 Task: Sign the outbound mails through DKIM keys
Action: Mouse moved to (228, 171)
Screenshot: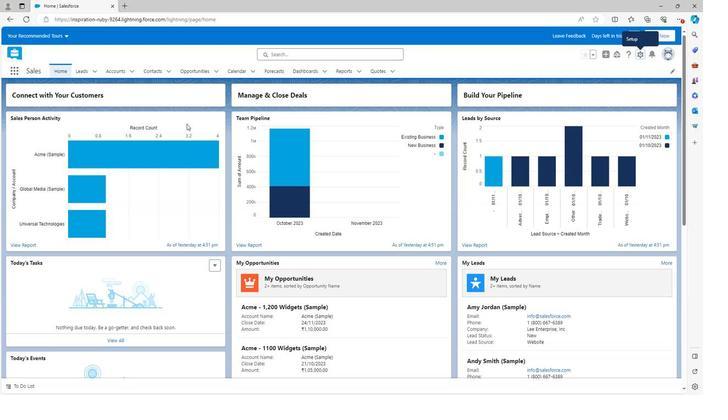 
Action: Mouse scrolled (228, 170) with delta (0, 0)
Screenshot: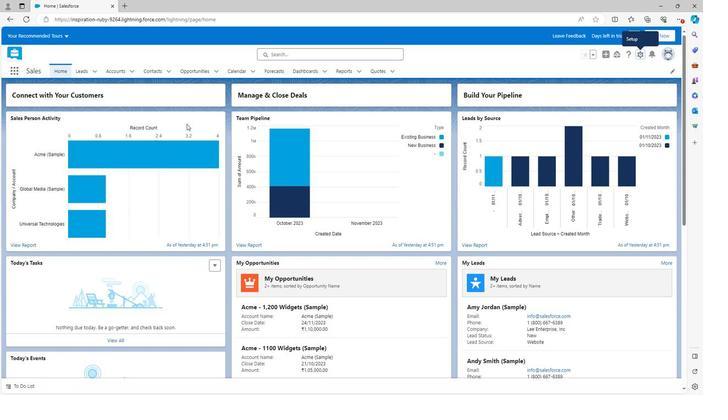 
Action: Mouse scrolled (228, 170) with delta (0, 0)
Screenshot: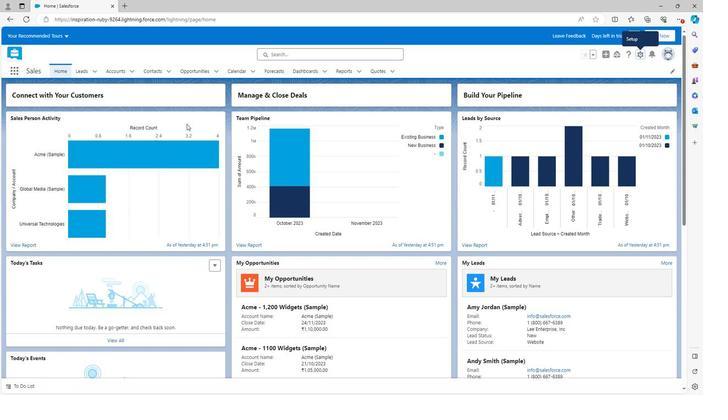 
Action: Mouse scrolled (228, 170) with delta (0, 0)
Screenshot: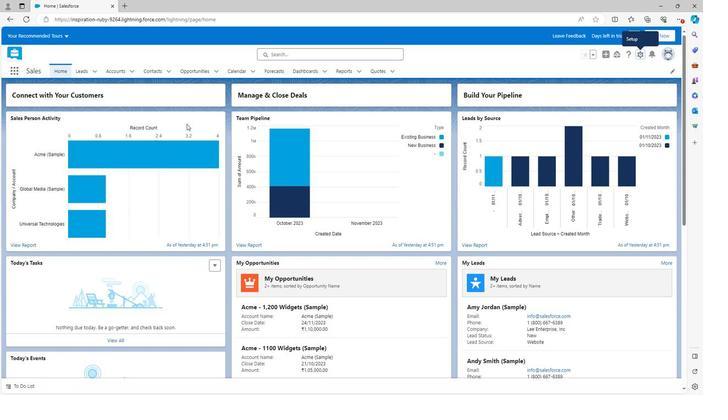 
Action: Mouse scrolled (228, 170) with delta (0, 0)
Screenshot: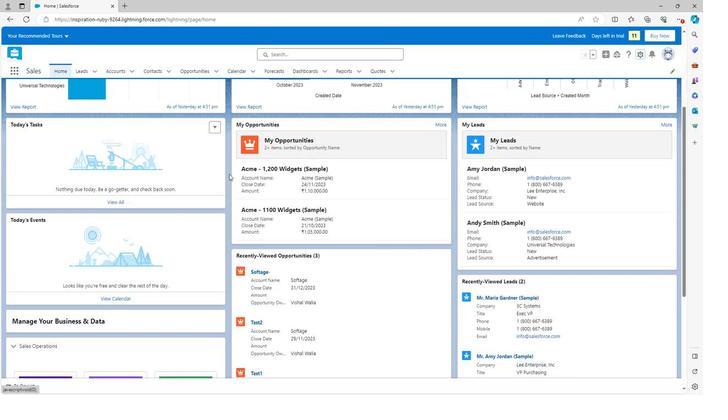 
Action: Mouse scrolled (228, 170) with delta (0, 0)
Screenshot: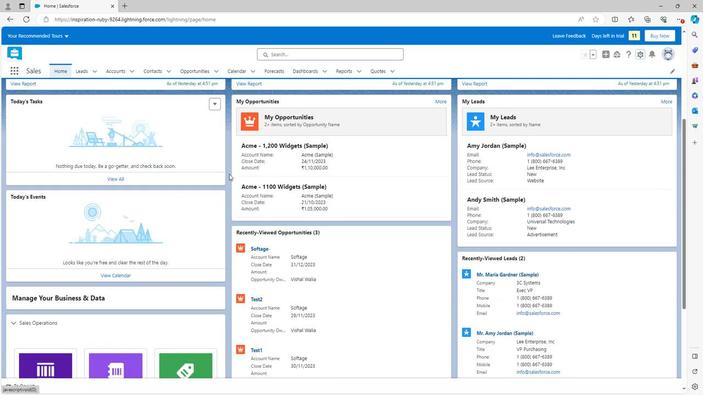 
Action: Mouse scrolled (228, 170) with delta (0, 0)
Screenshot: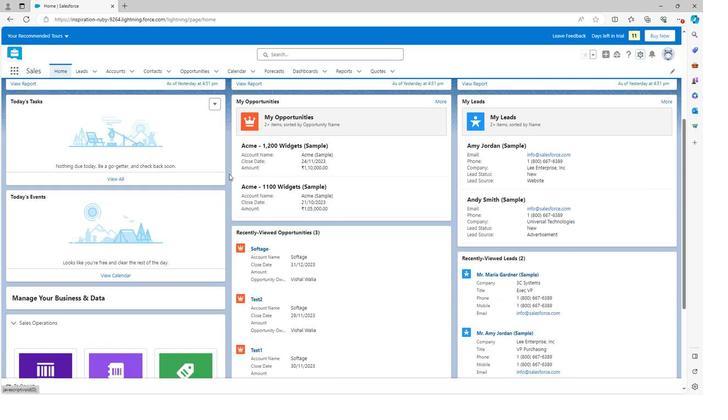 
Action: Mouse scrolled (228, 170) with delta (0, 0)
Screenshot: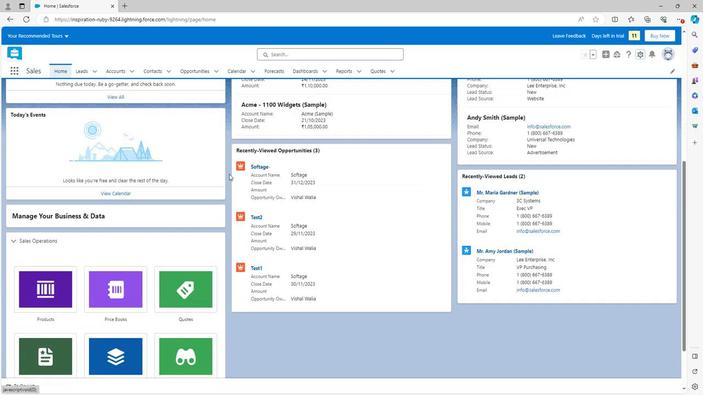 
Action: Mouse scrolled (228, 170) with delta (0, 0)
Screenshot: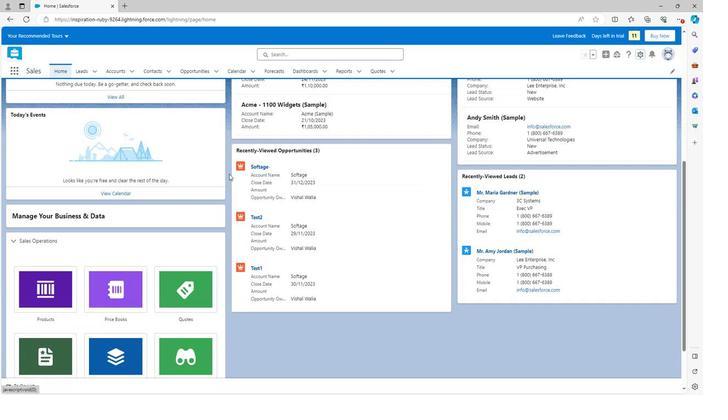 
Action: Mouse scrolled (228, 171) with delta (0, 0)
Screenshot: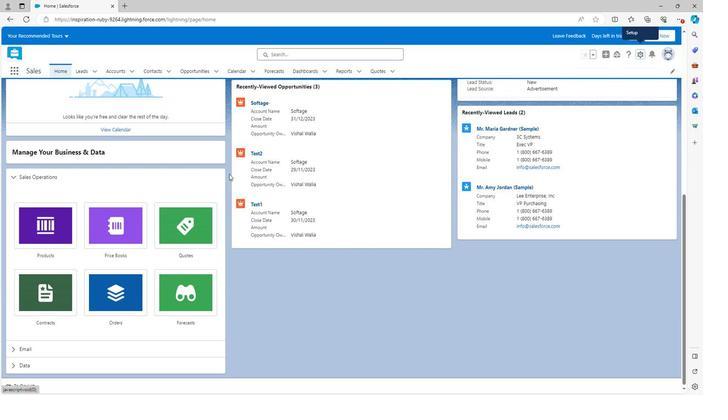 
Action: Mouse scrolled (228, 171) with delta (0, 0)
Screenshot: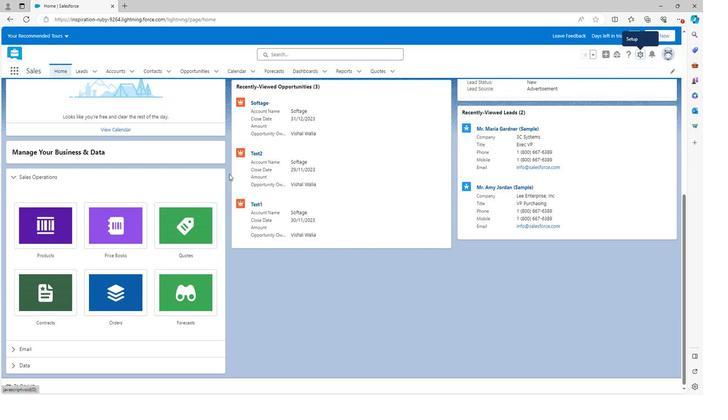 
Action: Mouse scrolled (228, 171) with delta (0, 0)
Screenshot: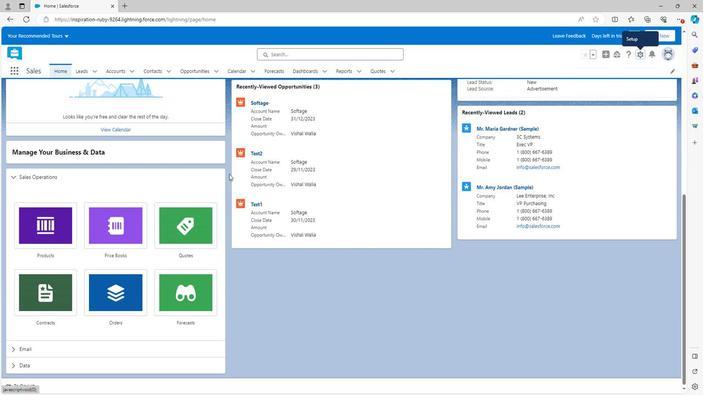 
Action: Mouse scrolled (228, 171) with delta (0, 0)
Screenshot: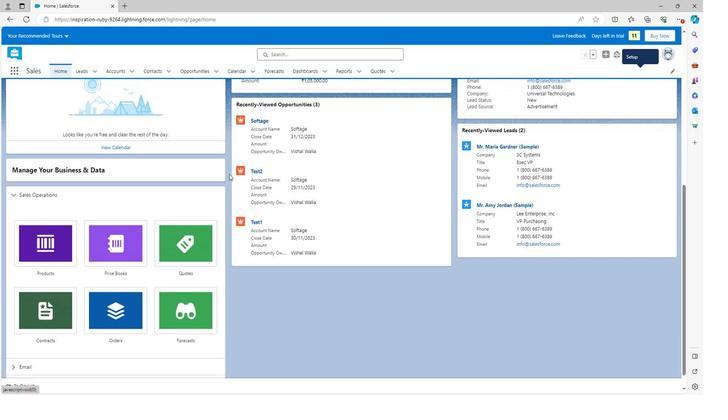 
Action: Mouse scrolled (228, 171) with delta (0, 0)
Screenshot: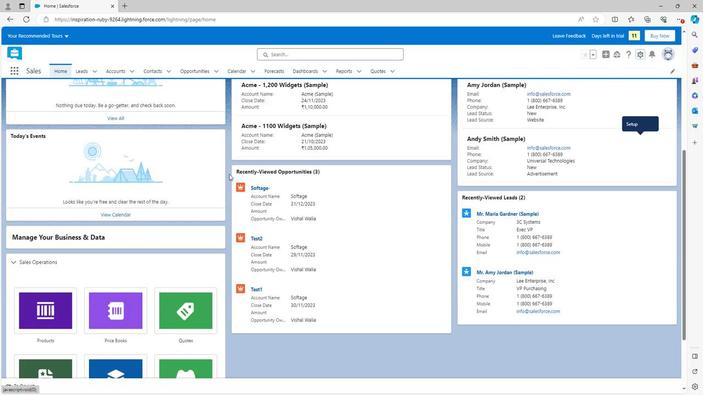 
Action: Mouse scrolled (228, 171) with delta (0, 0)
Screenshot: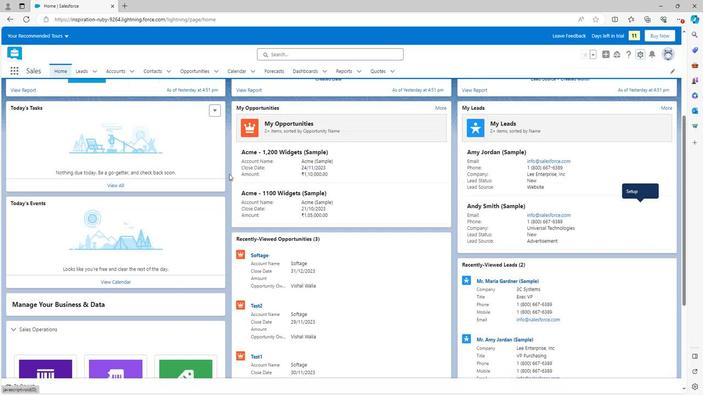 
Action: Mouse scrolled (228, 171) with delta (0, 0)
Screenshot: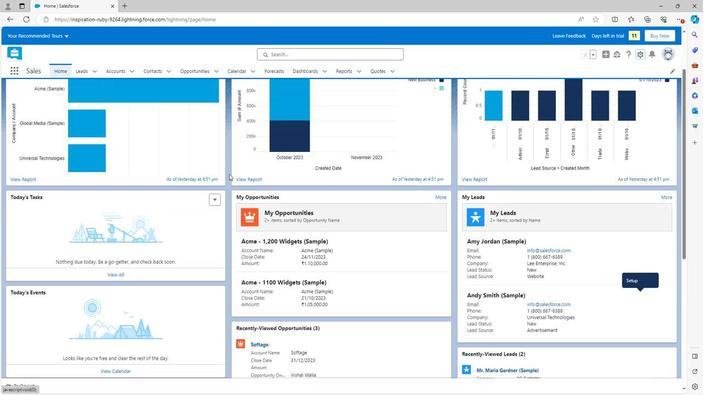 
Action: Mouse moved to (613, 45)
Screenshot: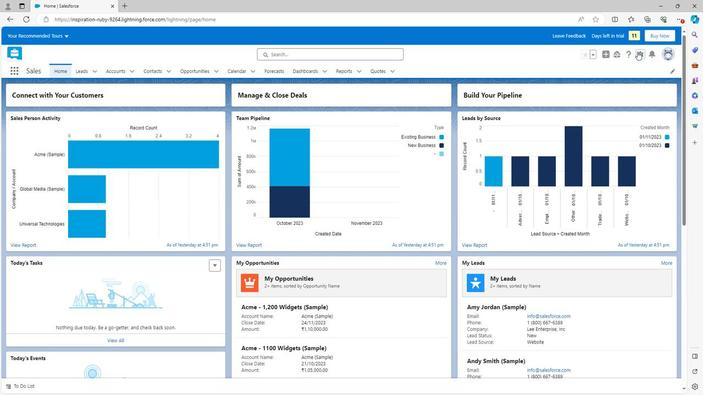 
Action: Mouse pressed left at (613, 45)
Screenshot: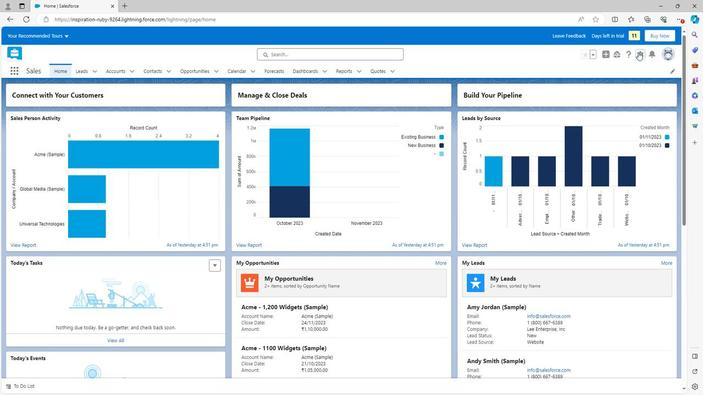 
Action: Mouse moved to (592, 70)
Screenshot: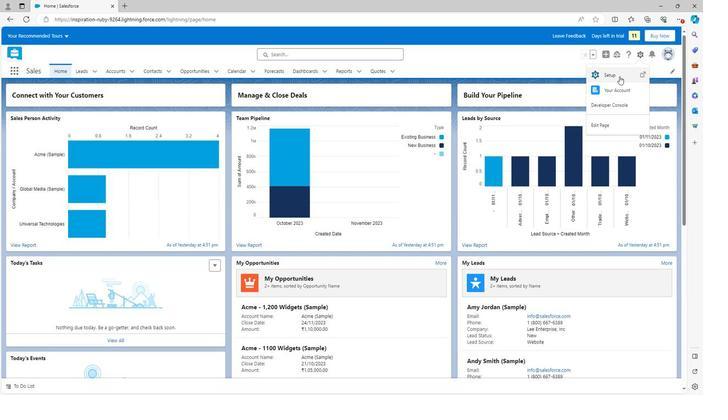 
Action: Mouse pressed left at (592, 70)
Screenshot: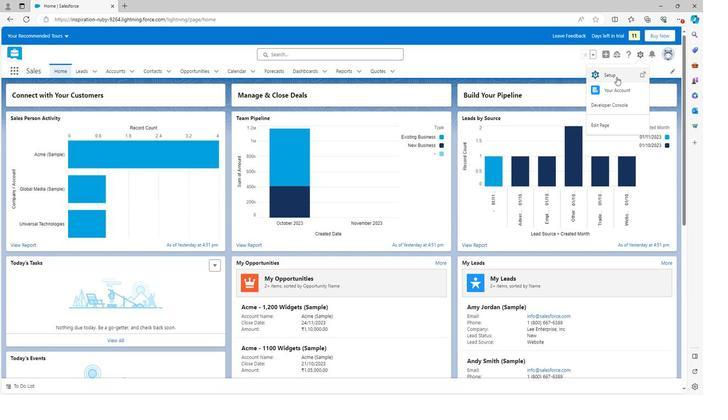 
Action: Mouse moved to (16, 247)
Screenshot: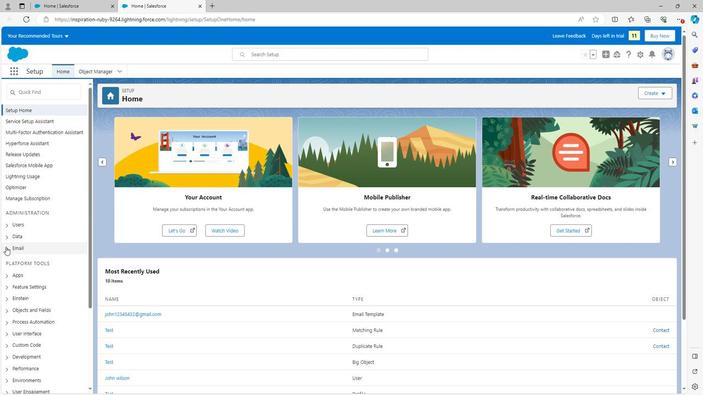 
Action: Mouse pressed left at (16, 247)
Screenshot: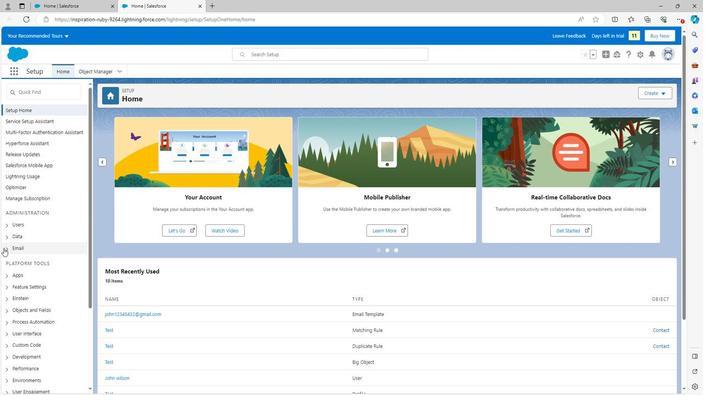
Action: Mouse moved to (20, 248)
Screenshot: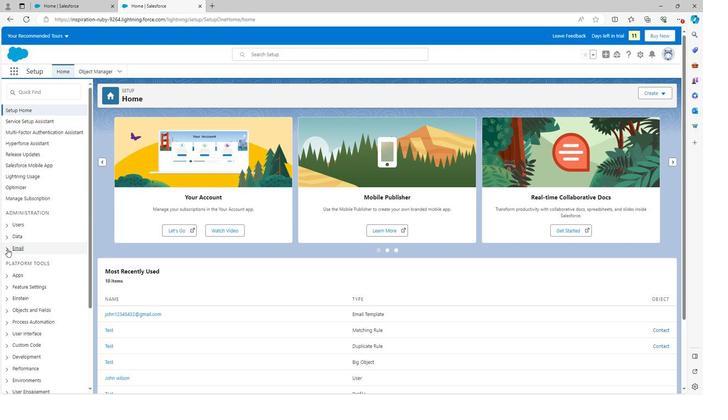 
Action: Mouse pressed left at (20, 248)
Screenshot: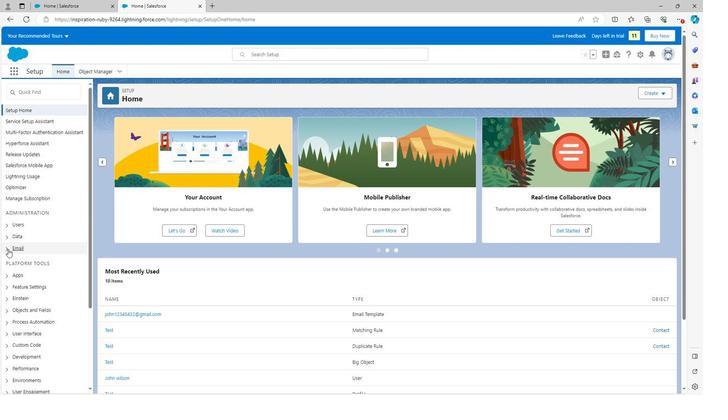 
Action: Mouse moved to (40, 294)
Screenshot: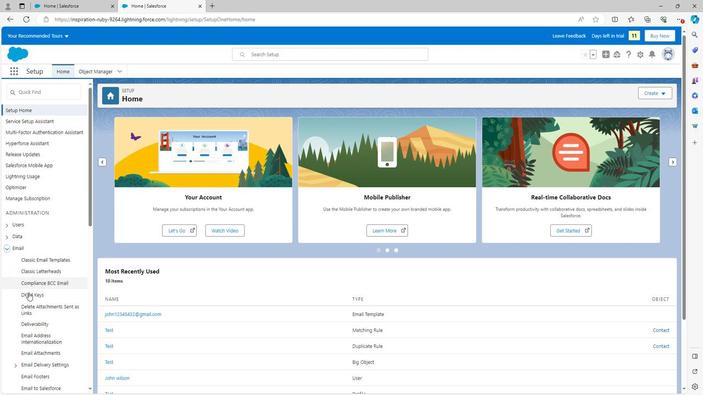 
Action: Mouse pressed left at (40, 294)
Screenshot: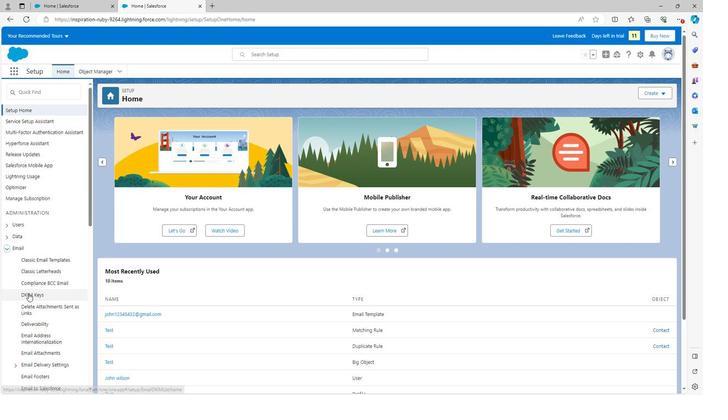 
Action: Mouse moved to (384, 164)
Screenshot: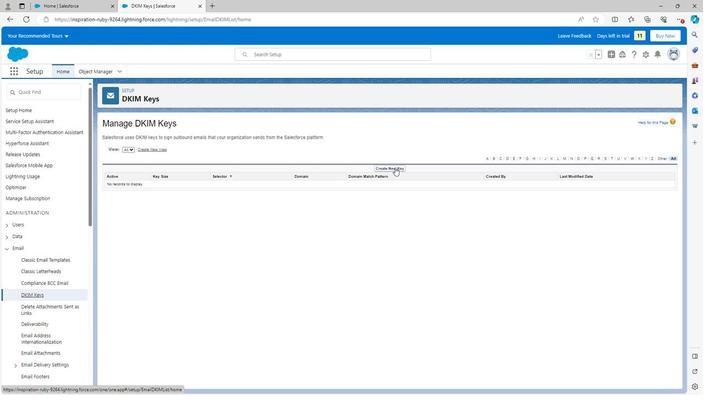 
Action: Mouse pressed left at (384, 164)
Screenshot: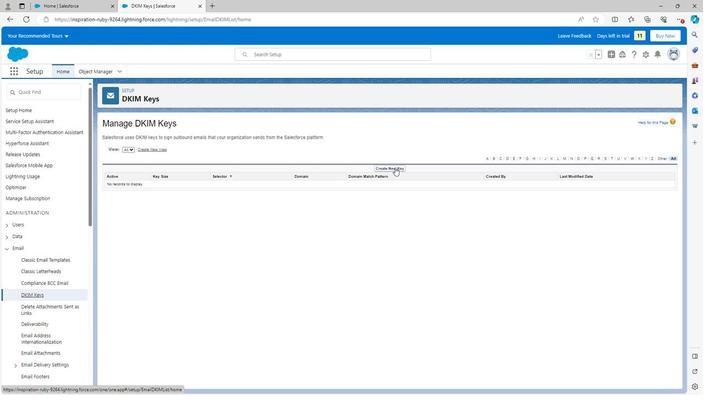 
Action: Mouse moved to (234, 186)
Screenshot: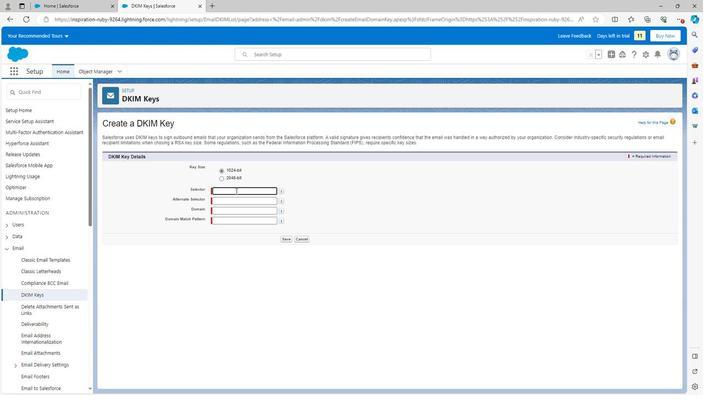 
Action: Mouse pressed left at (234, 186)
Screenshot: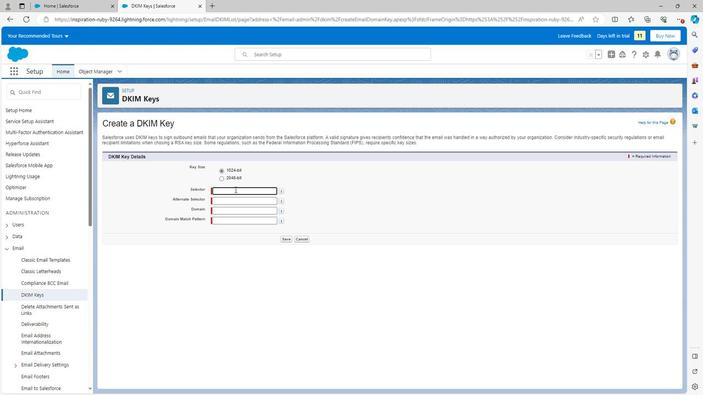 
Action: Mouse moved to (251, 187)
Screenshot: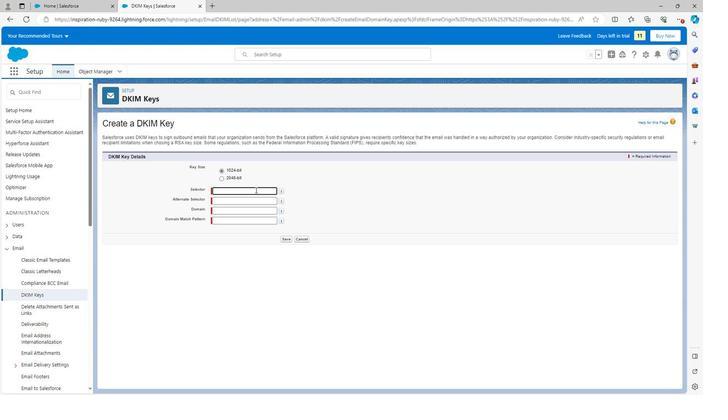 
Action: Mouse pressed left at (251, 187)
Screenshot: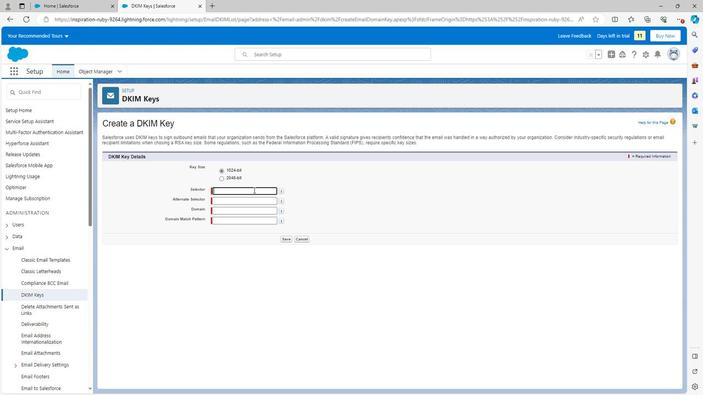 
Action: Mouse moved to (251, 185)
Screenshot: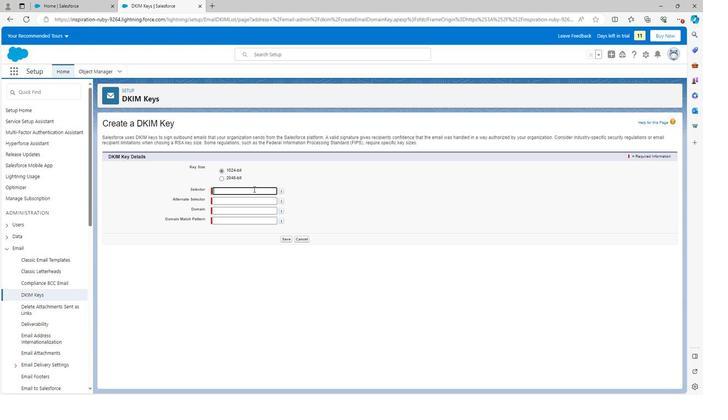 
Action: Key pressed <Key.shift>
Screenshot: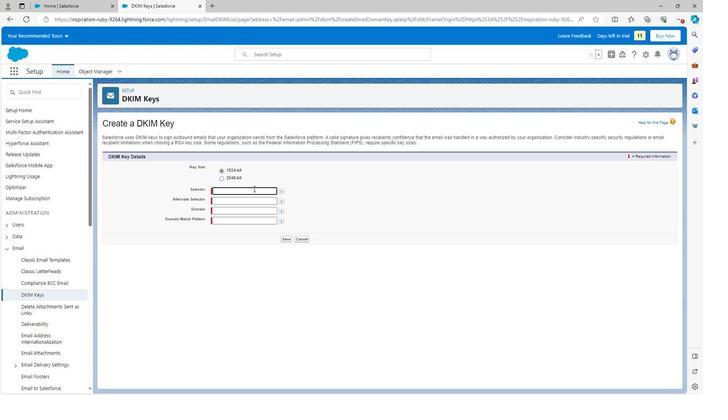 
Action: Mouse moved to (249, 188)
Screenshot: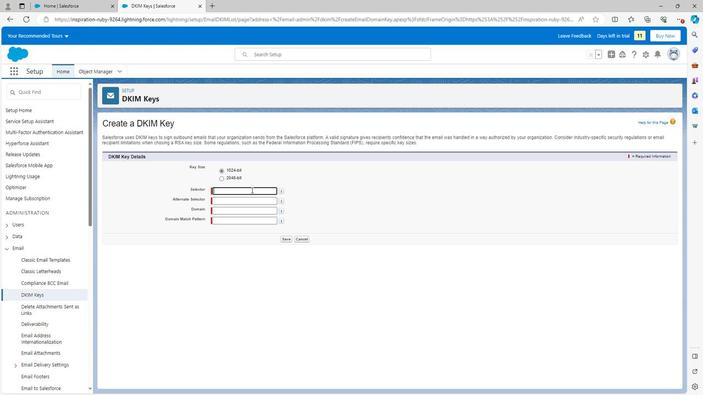 
Action: Key pressed Test
Screenshot: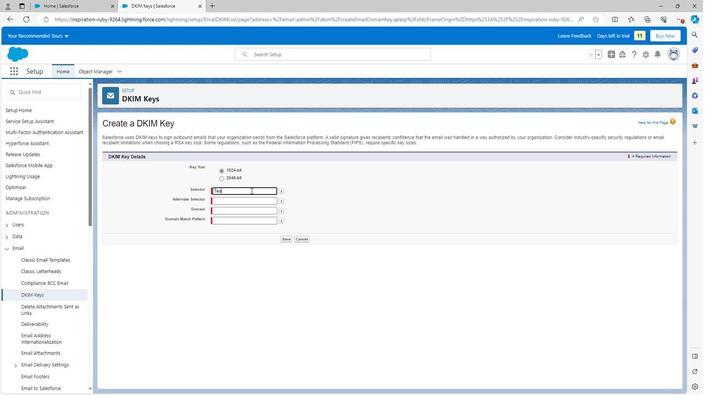 
Action: Mouse moved to (302, 197)
Screenshot: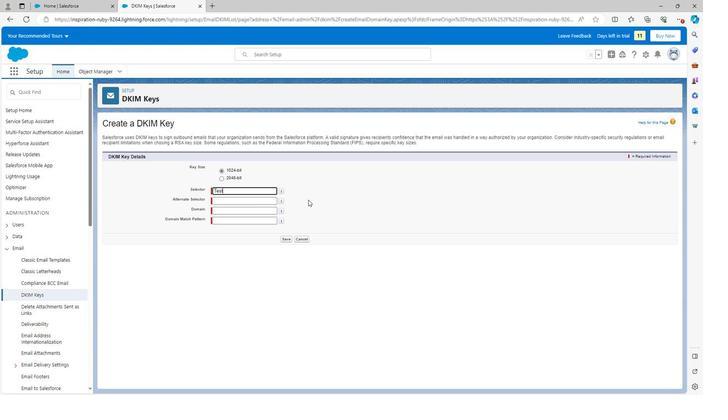 
Action: Mouse pressed left at (302, 197)
Screenshot: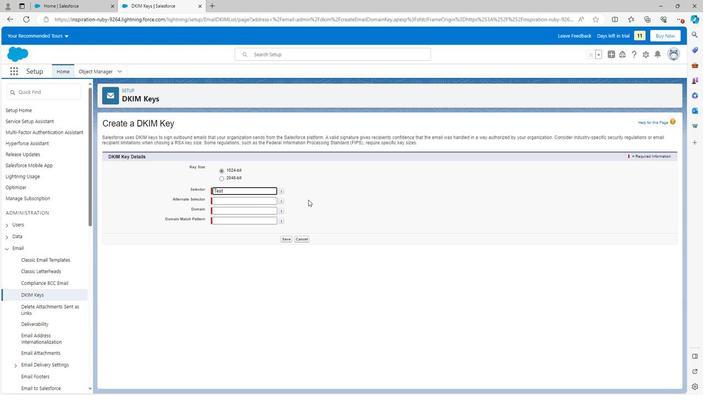 
Action: Mouse moved to (235, 197)
Screenshot: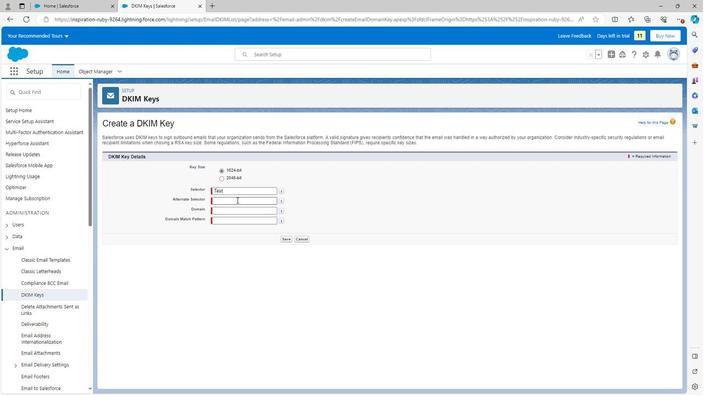 
Action: Mouse pressed left at (235, 197)
Screenshot: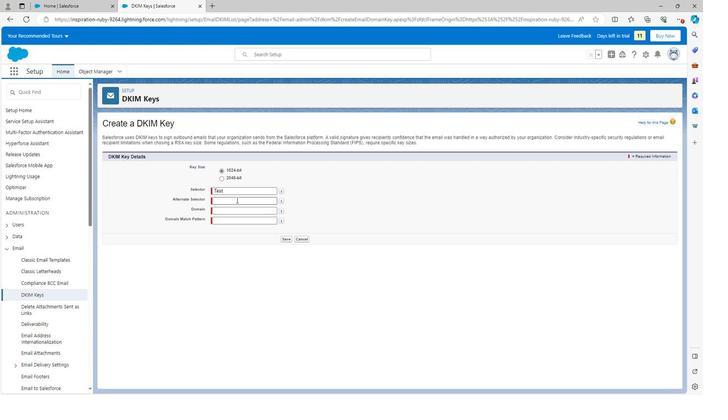 
Action: Mouse moved to (231, 199)
Screenshot: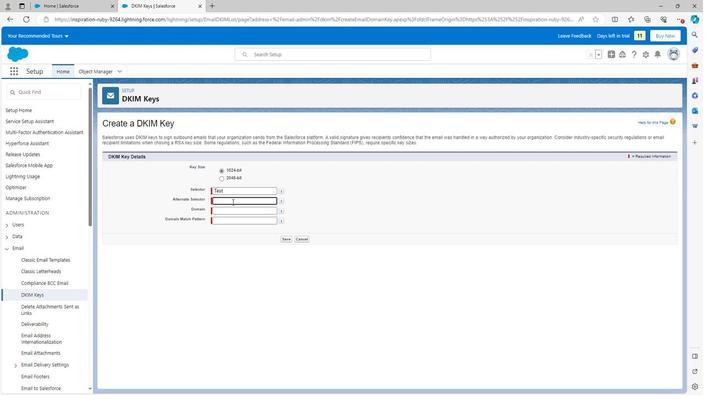 
Action: Key pressed test1
Screenshot: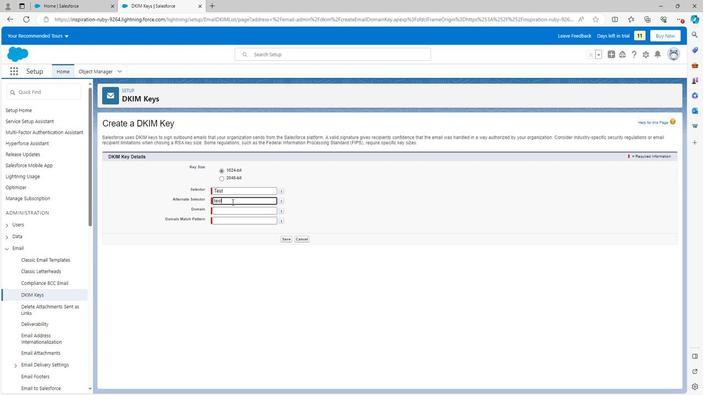 
Action: Mouse moved to (303, 207)
Screenshot: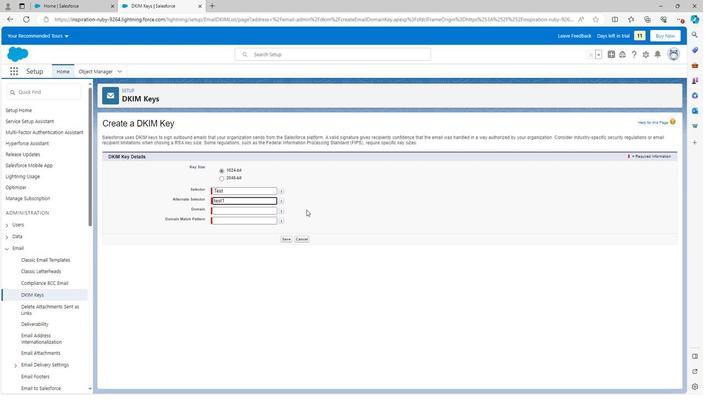 
Action: Mouse pressed left at (303, 207)
Screenshot: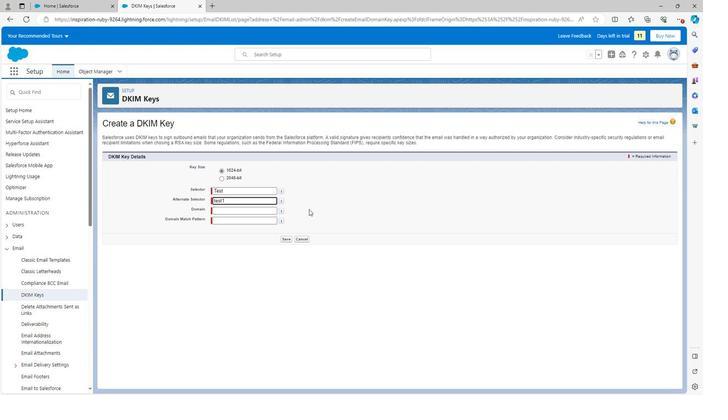 
Action: Mouse moved to (244, 208)
Screenshot: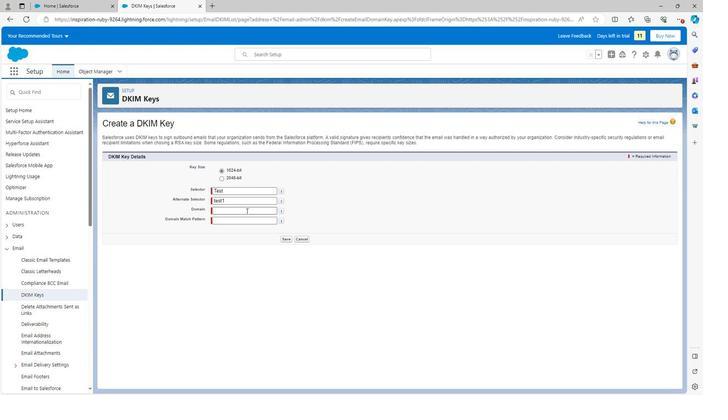 
Action: Mouse pressed left at (244, 208)
Screenshot: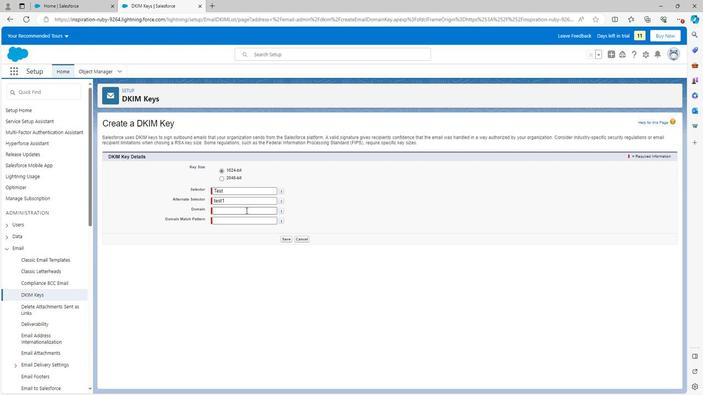
Action: Mouse moved to (244, 206)
Screenshot: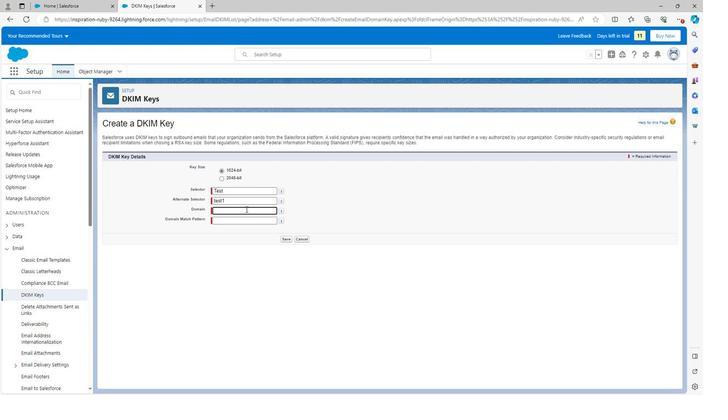 
Action: Key pressed gma
Screenshot: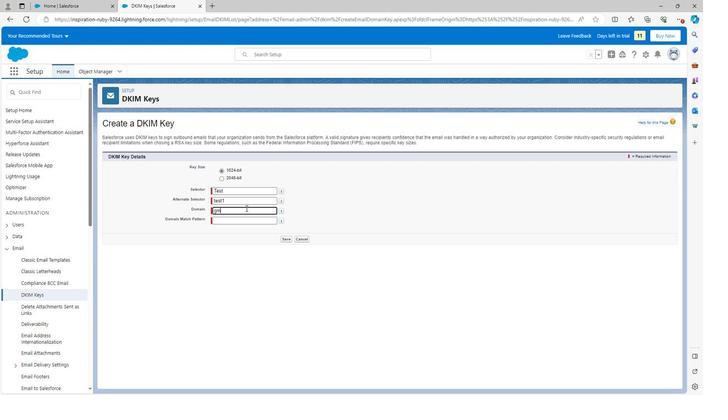 
Action: Mouse moved to (244, 205)
Screenshot: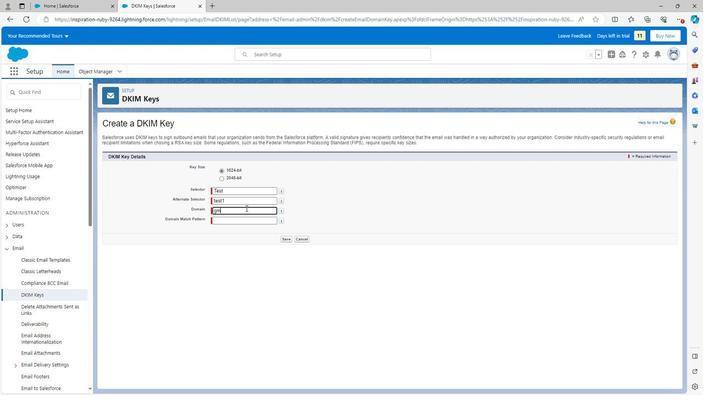 
Action: Key pressed i
Screenshot: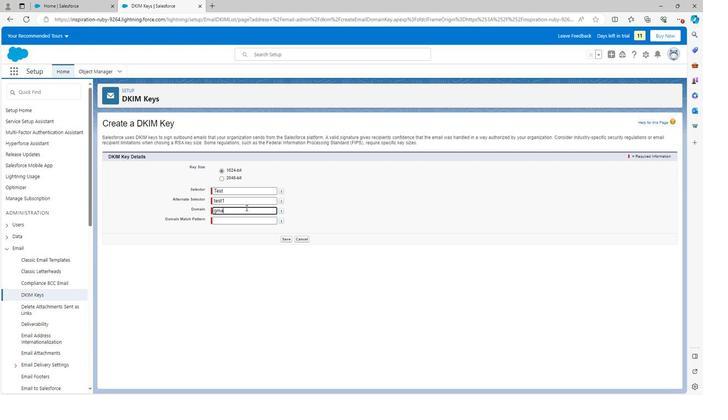 
Action: Mouse moved to (244, 205)
Screenshot: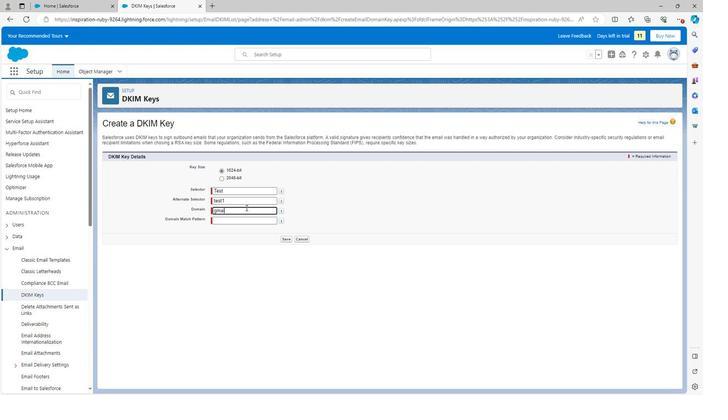 
Action: Key pressed l
Screenshot: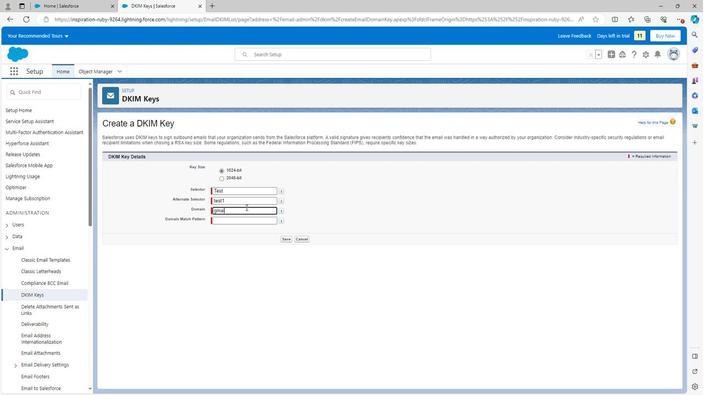 
Action: Mouse moved to (280, 235)
Screenshot: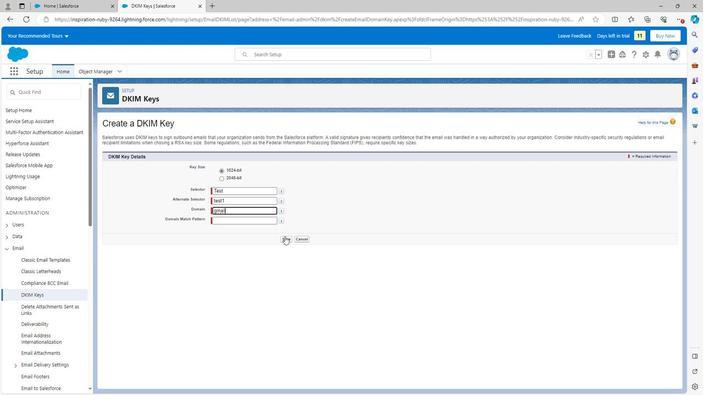 
Action: Mouse pressed left at (280, 235)
Screenshot: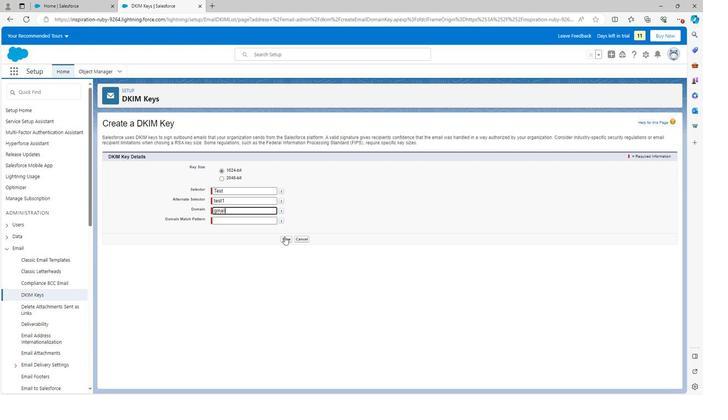 
Action: Mouse moved to (246, 229)
Screenshot: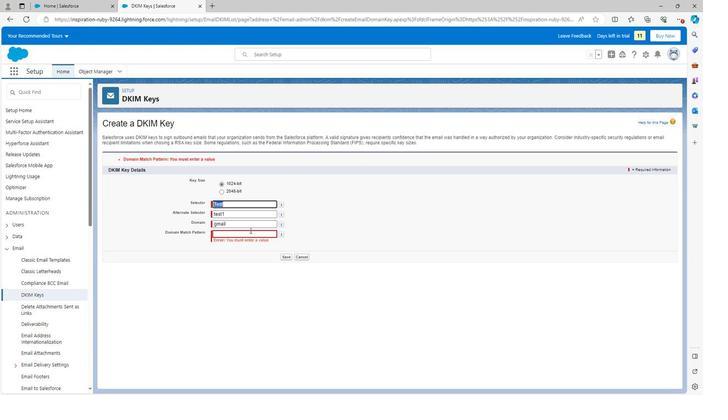 
Action: Mouse pressed left at (246, 229)
Screenshot: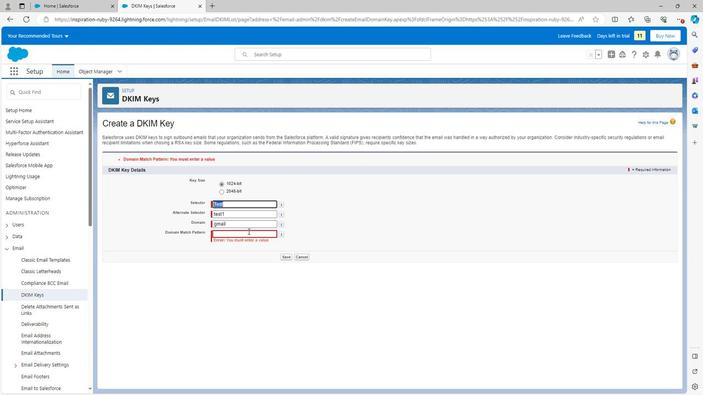 
Action: Mouse moved to (305, 224)
Screenshot: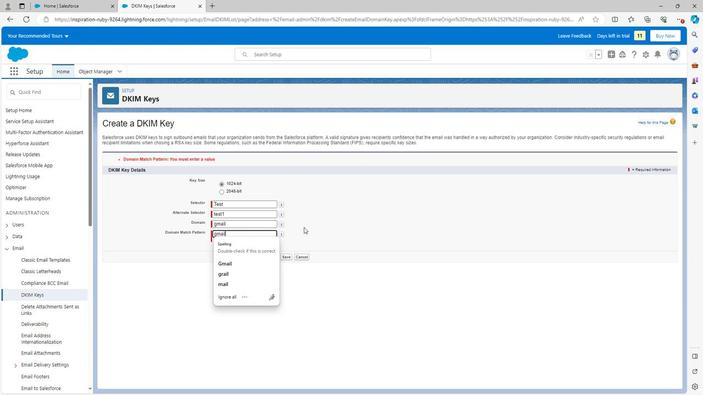 
Action: Mouse pressed left at (305, 224)
Screenshot: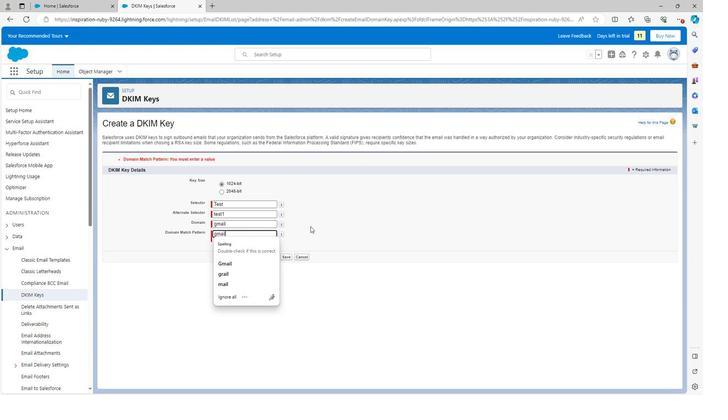 
Action: Mouse moved to (279, 255)
Screenshot: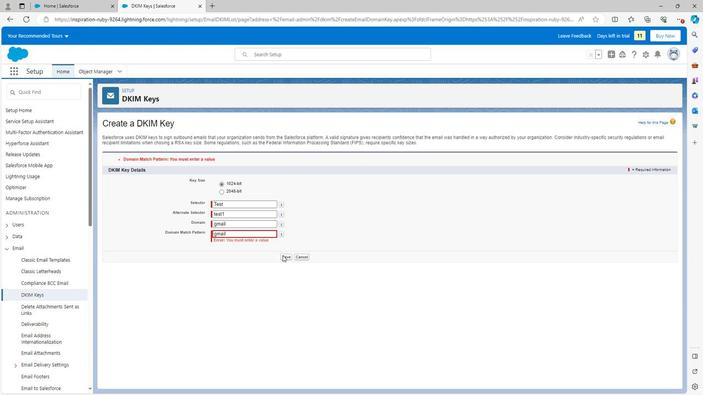 
Action: Mouse pressed left at (279, 255)
Screenshot: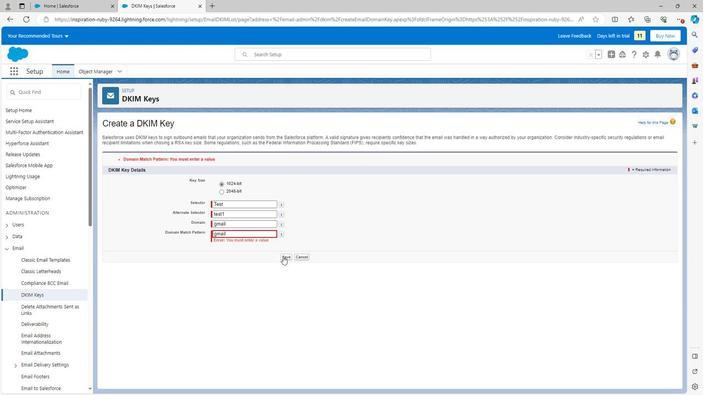 
Action: Mouse moved to (236, 220)
Screenshot: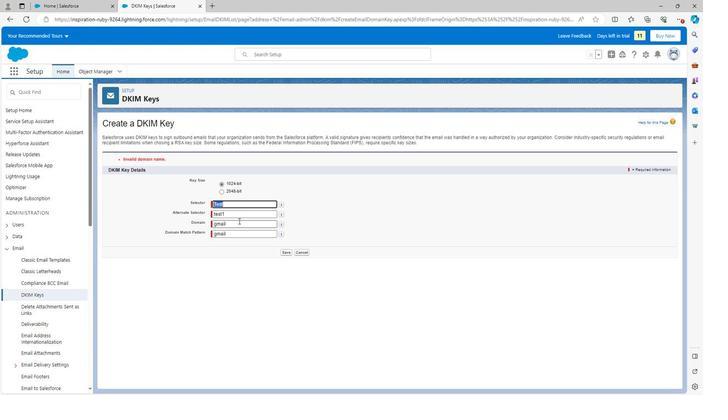 
Action: Mouse pressed left at (236, 220)
Screenshot: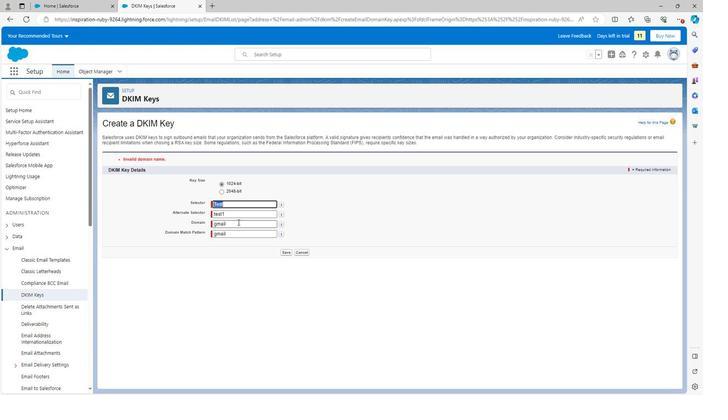 
Action: Mouse moved to (229, 252)
Screenshot: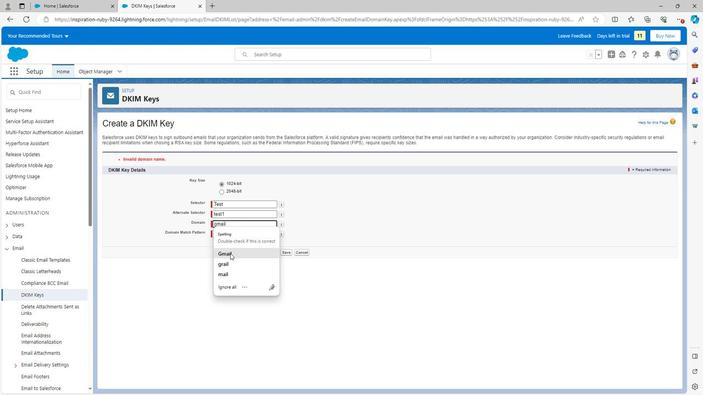 
Action: Mouse pressed left at (229, 252)
Screenshot: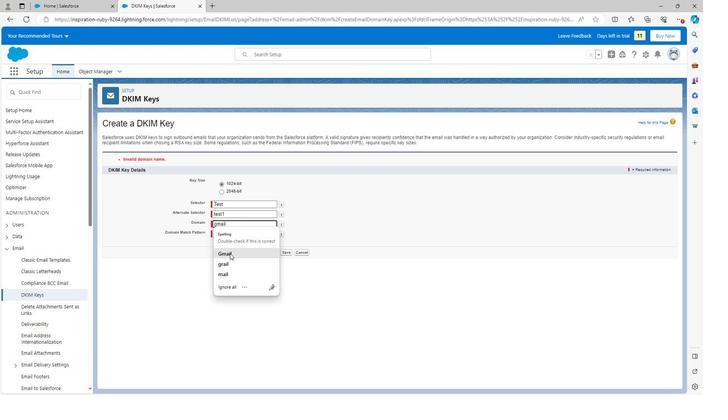 
Action: Mouse moved to (237, 233)
Screenshot: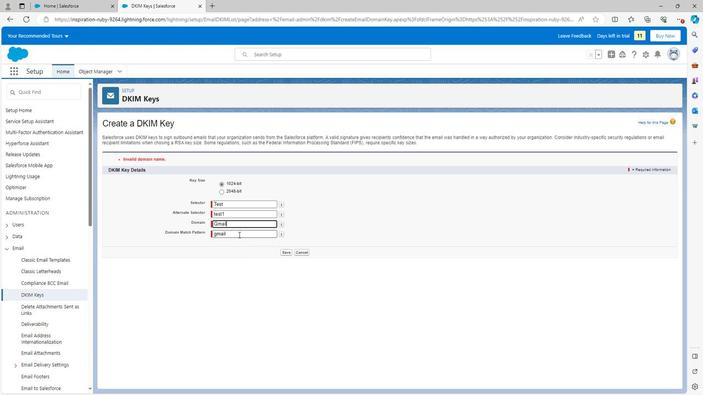 
Action: Mouse pressed left at (237, 233)
Screenshot: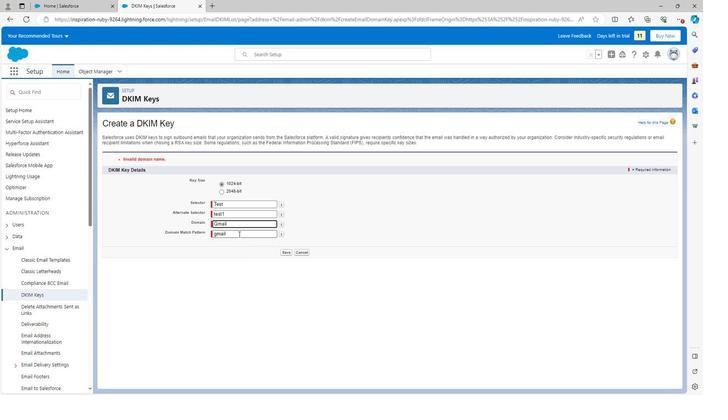 
Action: Mouse moved to (228, 262)
Screenshot: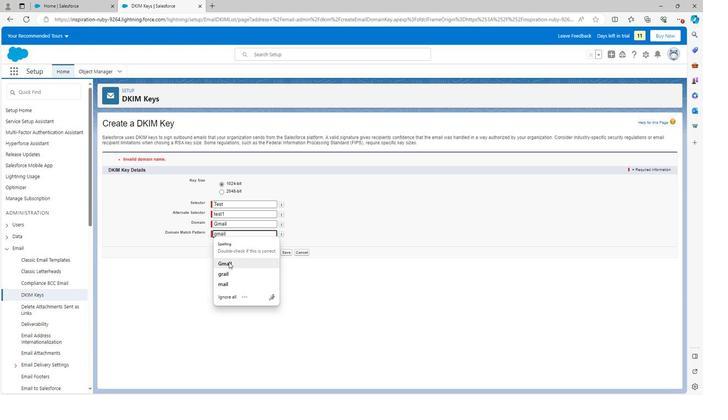 
Action: Mouse pressed left at (228, 262)
Screenshot: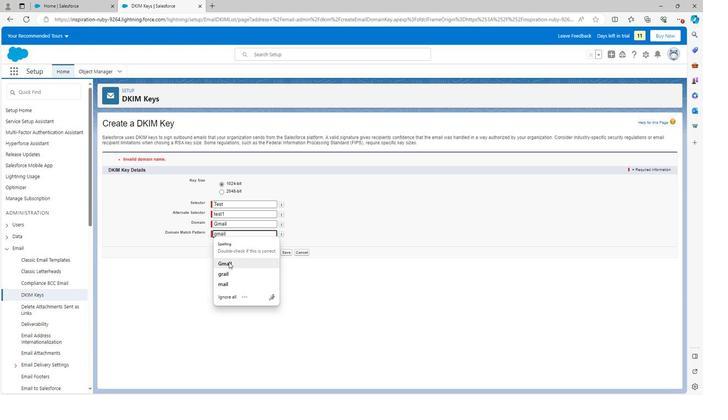 
Action: Mouse moved to (282, 251)
Screenshot: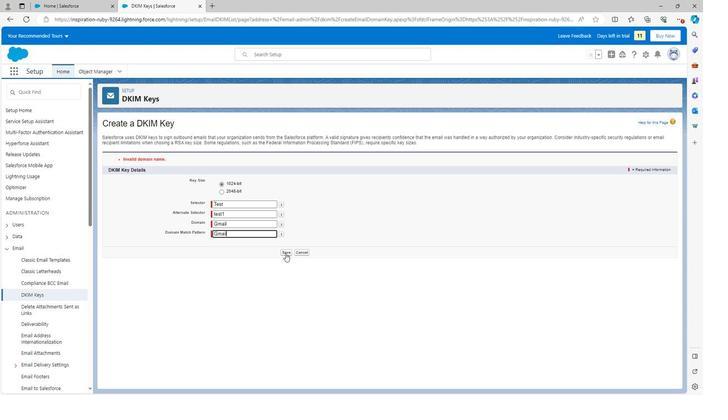 
Action: Mouse pressed left at (282, 251)
Screenshot: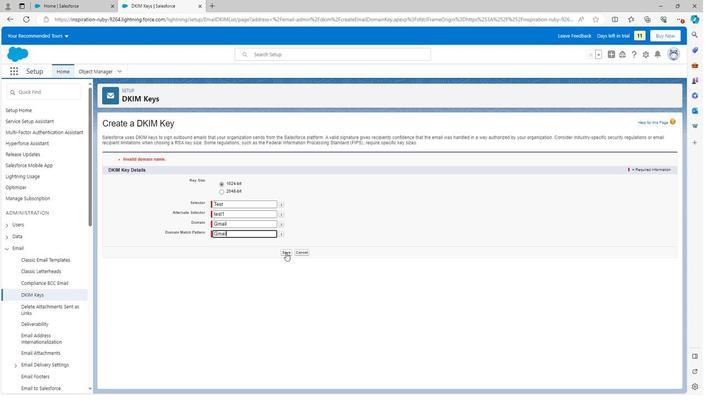 
Action: Mouse moved to (243, 222)
Screenshot: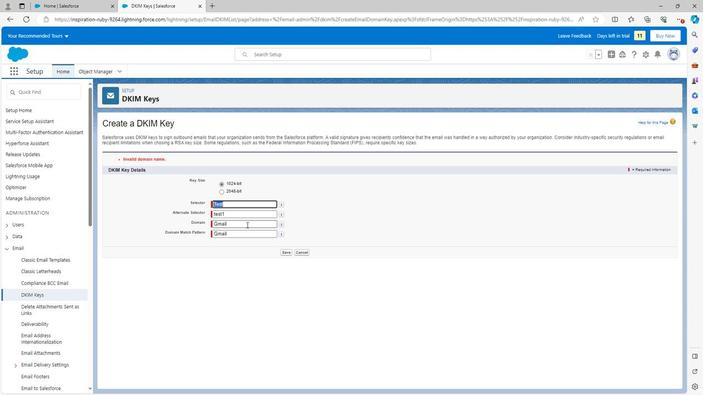 
Action: Mouse pressed left at (243, 222)
Screenshot: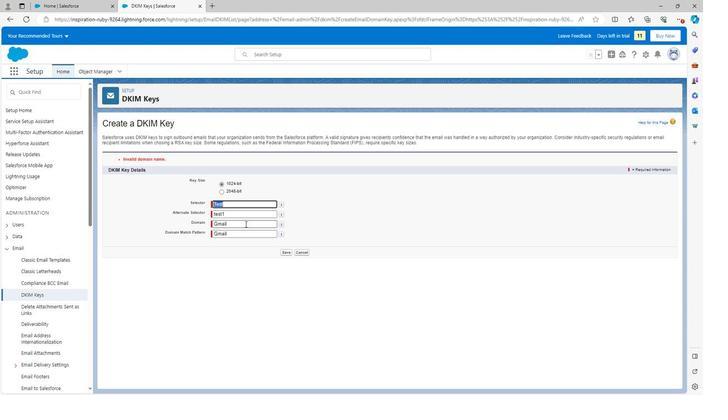 
Action: Key pressed .co,<Key.backspace>m
Screenshot: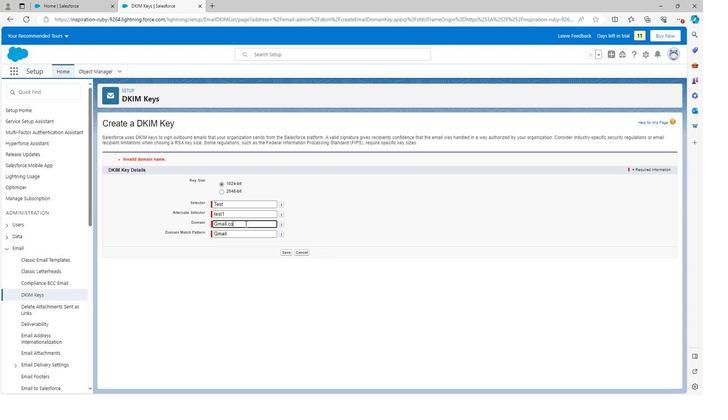
Action: Mouse moved to (233, 231)
Screenshot: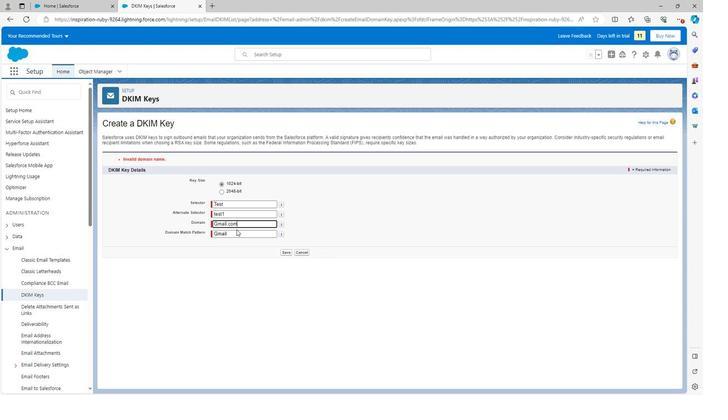 
Action: Mouse pressed left at (233, 231)
Screenshot: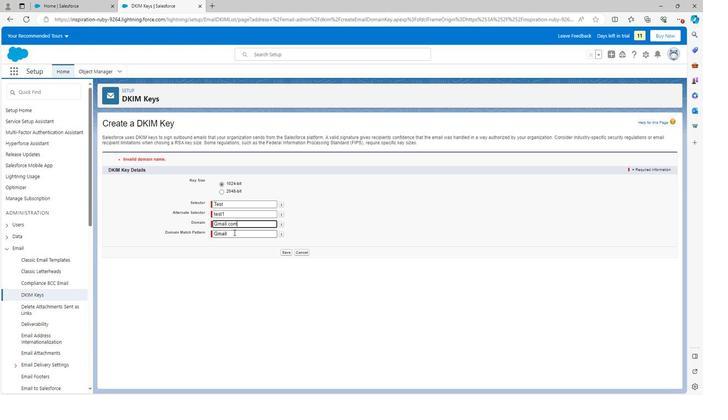 
Action: Key pressed .com
Screenshot: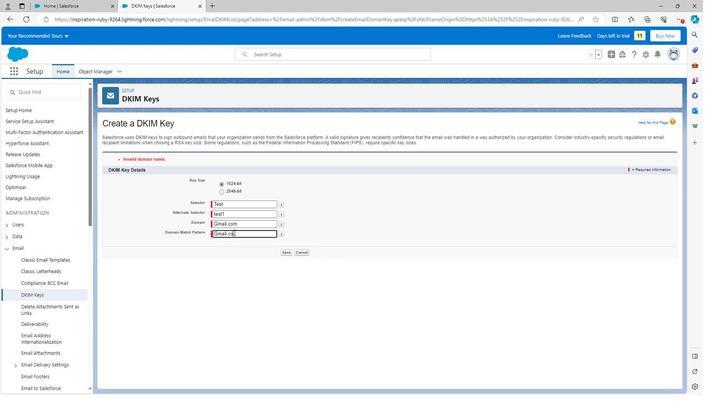 
Action: Mouse moved to (280, 249)
Screenshot: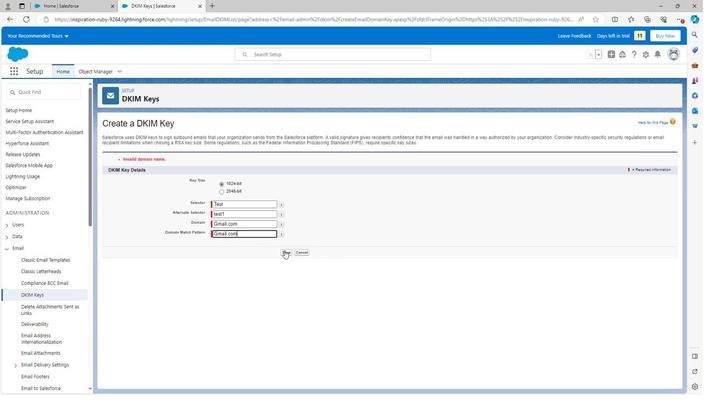 
Action: Mouse pressed left at (280, 249)
Screenshot: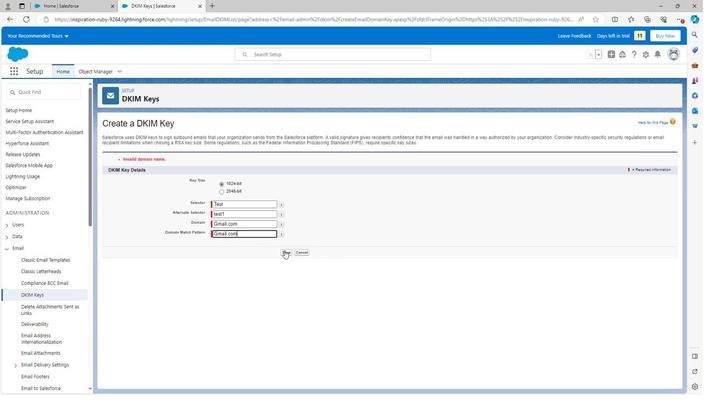 
Action: Mouse moved to (123, 282)
Screenshot: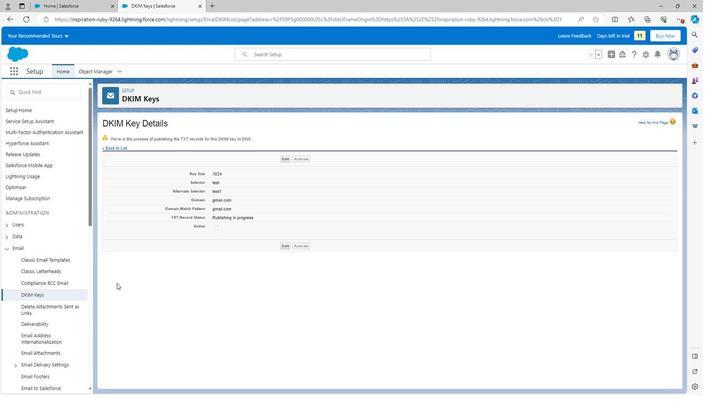 
